 Task: Set the SOCKS password to "$Mark1".
Action: Mouse moved to (114, 14)
Screenshot: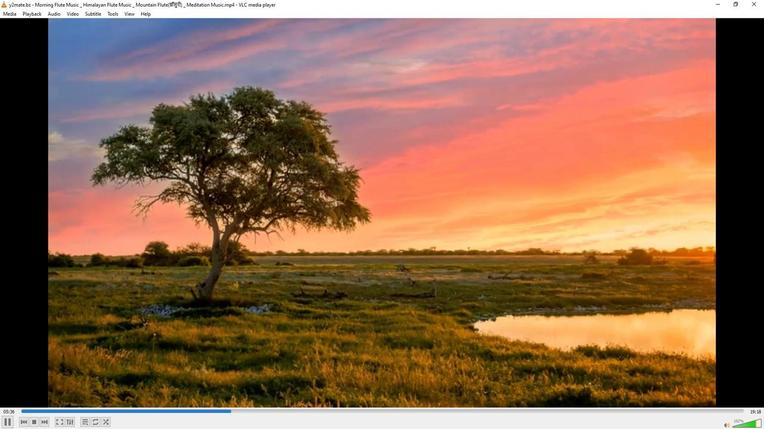 
Action: Mouse pressed left at (114, 14)
Screenshot: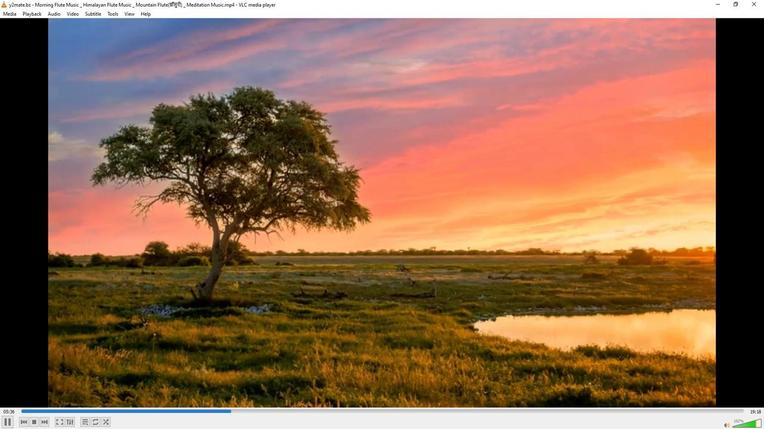 
Action: Mouse moved to (110, 106)
Screenshot: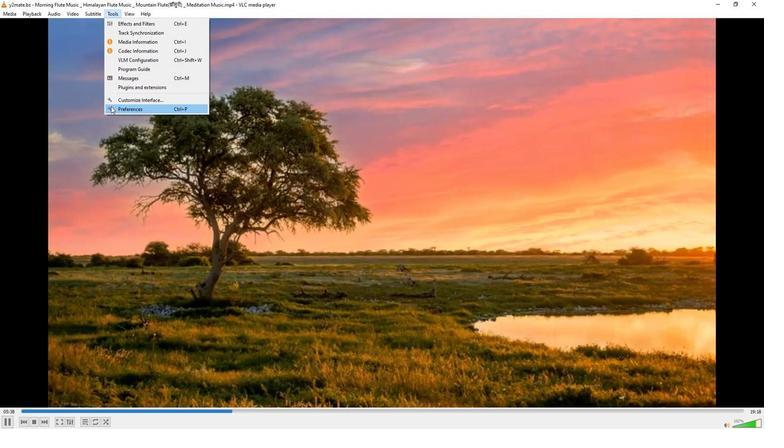 
Action: Mouse pressed left at (110, 106)
Screenshot: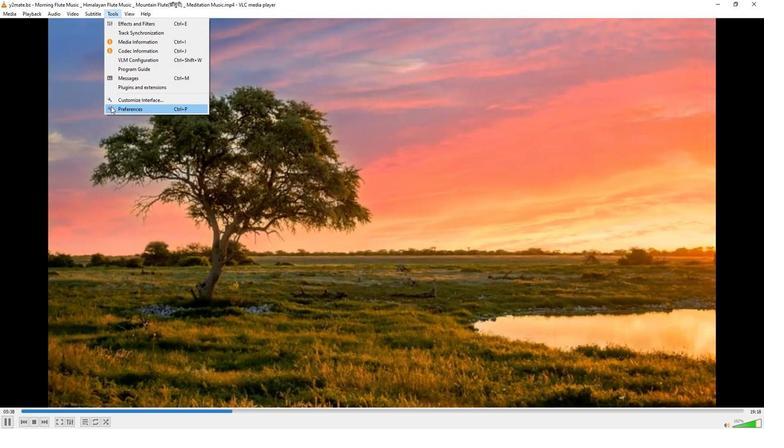 
Action: Mouse moved to (253, 348)
Screenshot: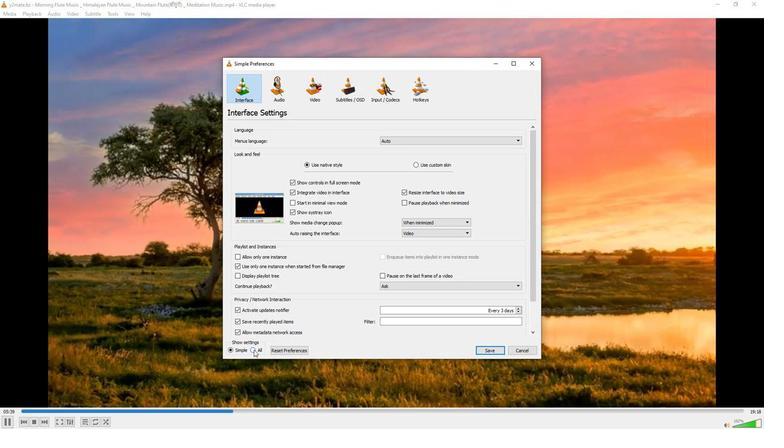 
Action: Mouse pressed left at (253, 348)
Screenshot: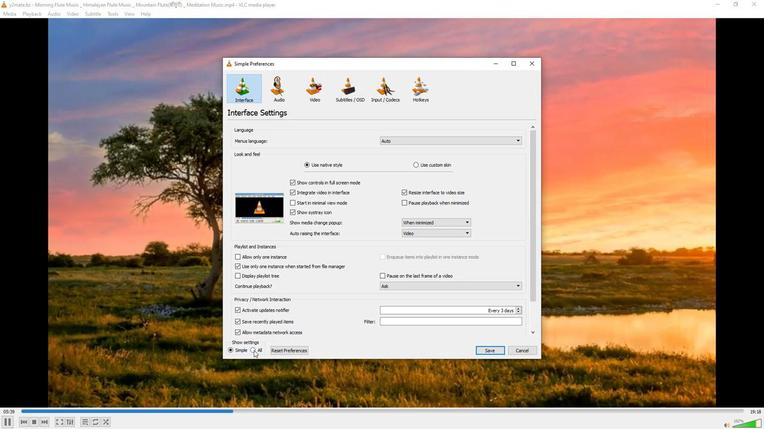 
Action: Mouse moved to (256, 198)
Screenshot: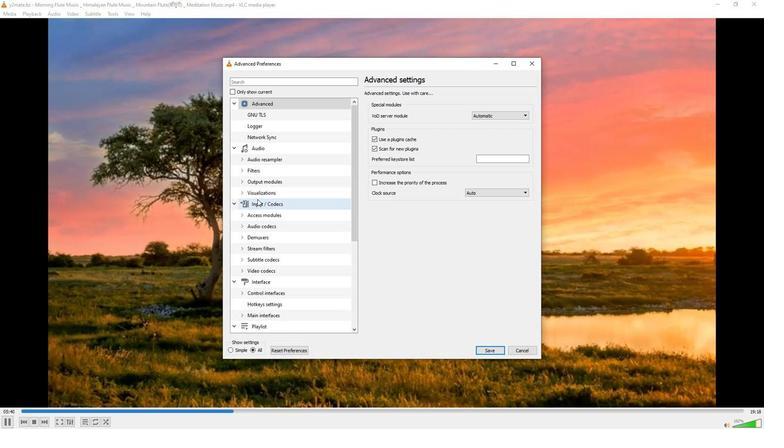 
Action: Mouse pressed left at (256, 198)
Screenshot: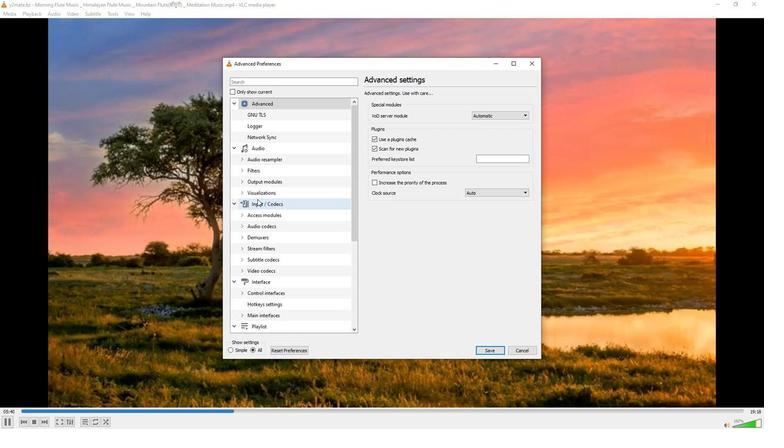 
Action: Mouse moved to (451, 254)
Screenshot: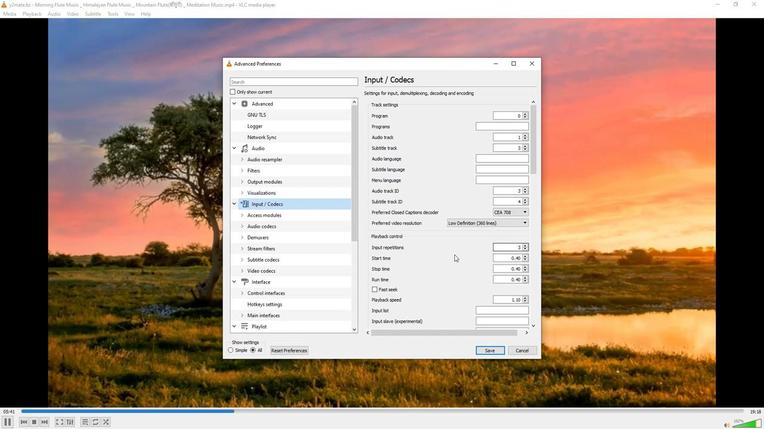 
Action: Mouse scrolled (451, 254) with delta (0, 0)
Screenshot: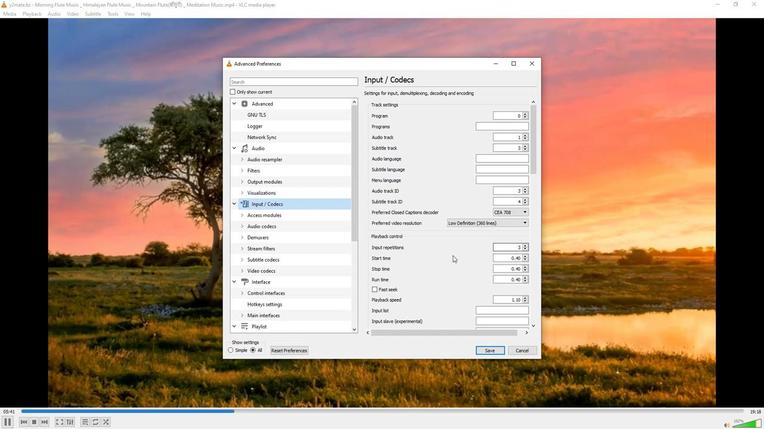 
Action: Mouse scrolled (451, 254) with delta (0, 0)
Screenshot: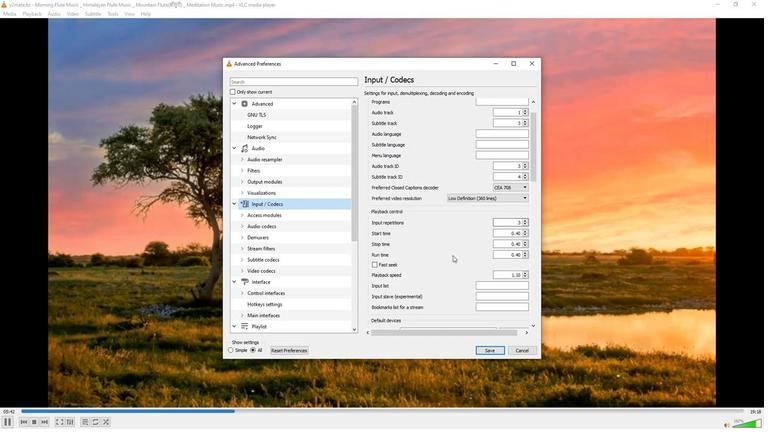 
Action: Mouse scrolled (451, 254) with delta (0, 0)
Screenshot: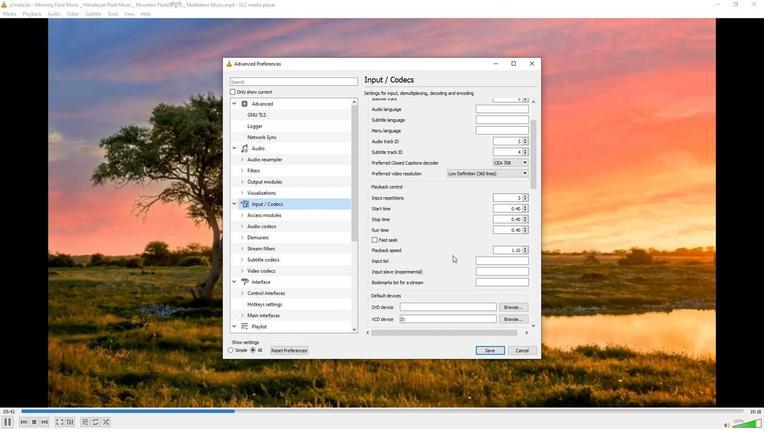 
Action: Mouse scrolled (451, 254) with delta (0, 0)
Screenshot: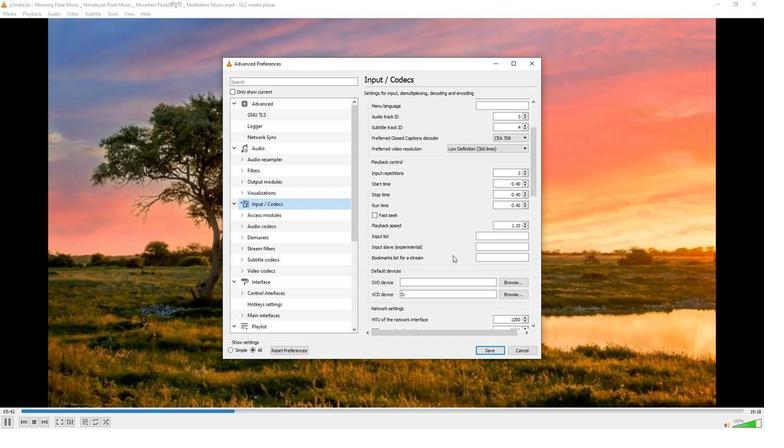 
Action: Mouse scrolled (451, 254) with delta (0, 0)
Screenshot: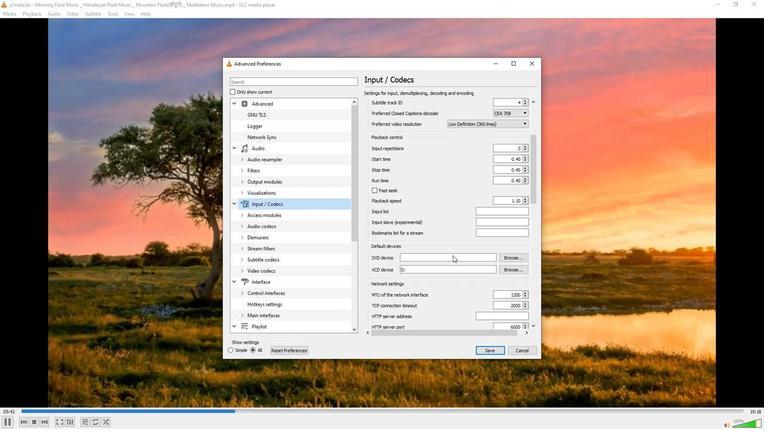 
Action: Mouse scrolled (451, 254) with delta (0, 0)
Screenshot: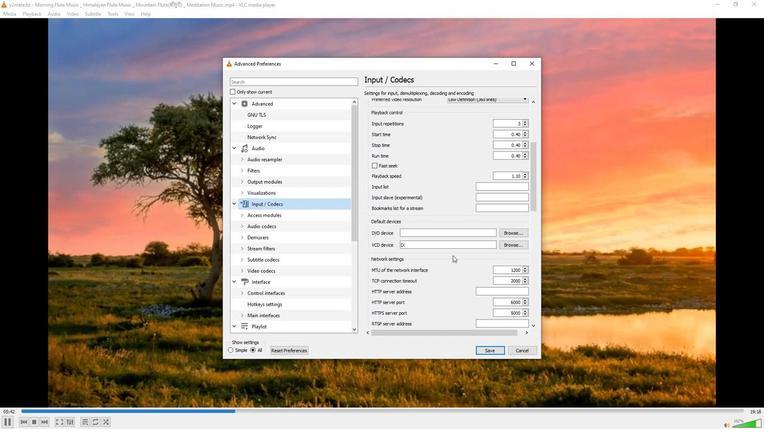 
Action: Mouse scrolled (451, 254) with delta (0, 0)
Screenshot: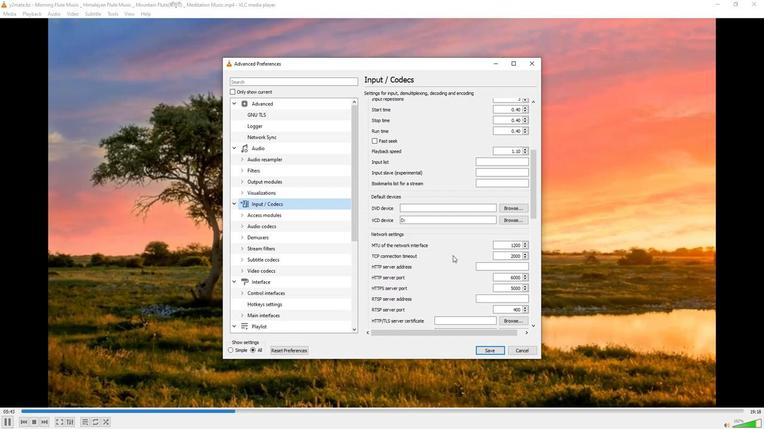 
Action: Mouse scrolled (451, 254) with delta (0, 0)
Screenshot: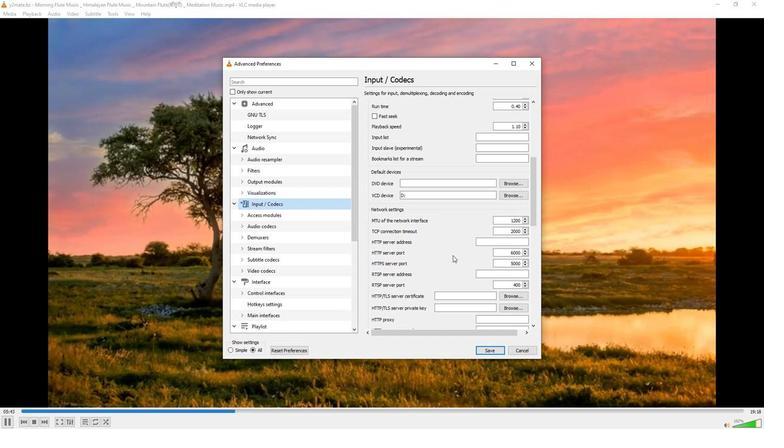 
Action: Mouse moved to (442, 257)
Screenshot: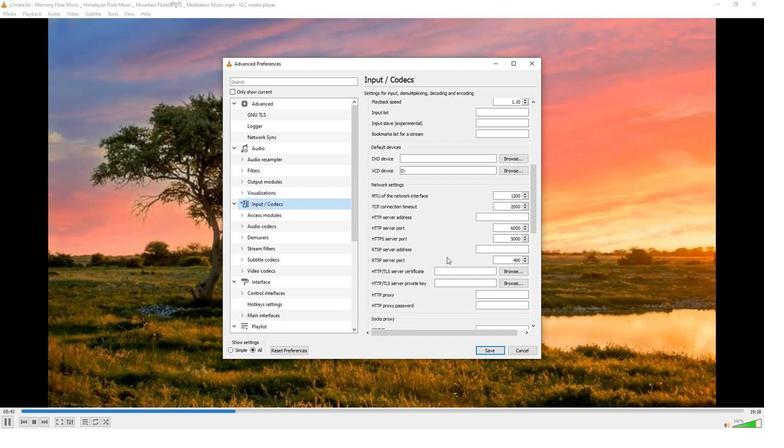 
Action: Mouse scrolled (442, 257) with delta (0, 0)
Screenshot: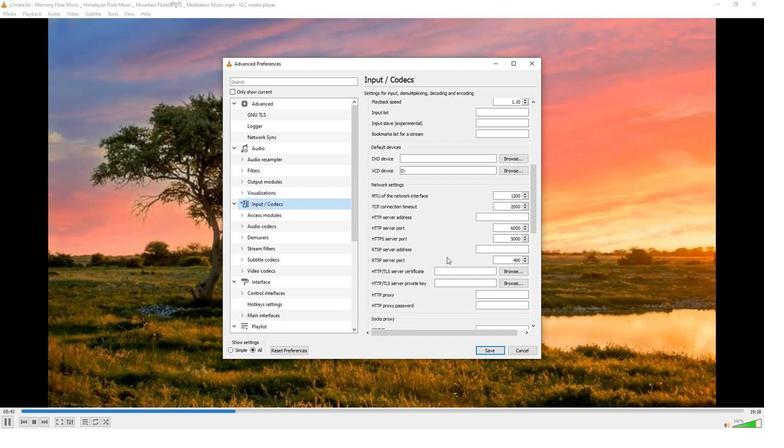 
Action: Mouse moved to (435, 259)
Screenshot: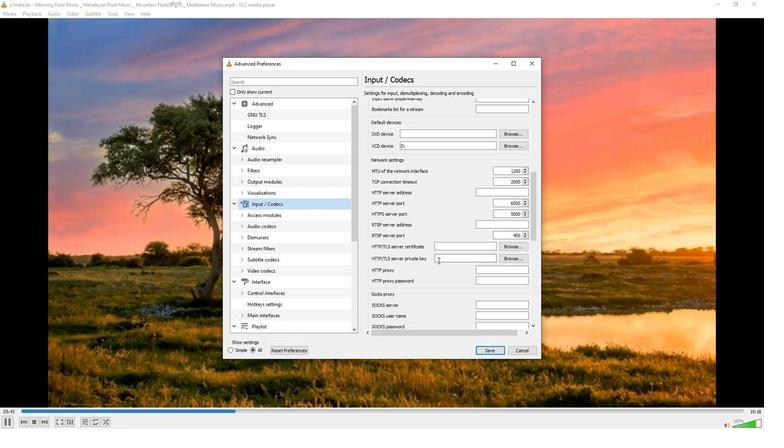 
Action: Mouse scrolled (435, 259) with delta (0, 0)
Screenshot: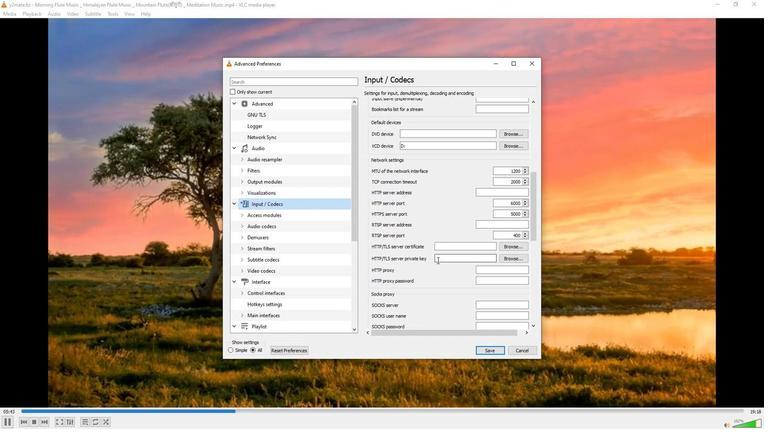 
Action: Mouse scrolled (435, 259) with delta (0, 0)
Screenshot: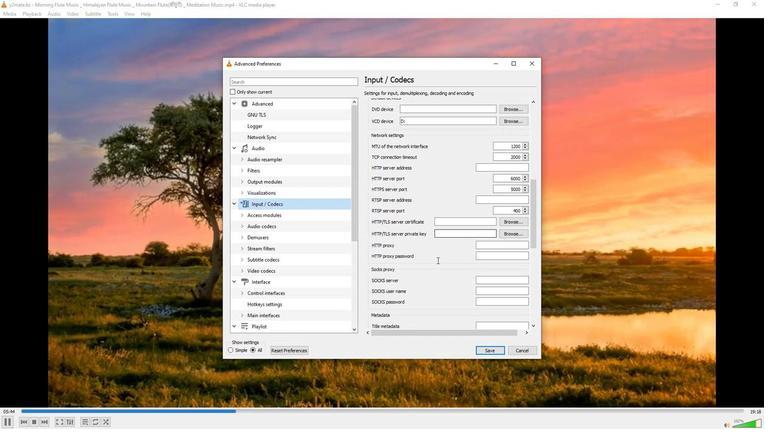 
Action: Mouse scrolled (435, 259) with delta (0, 0)
Screenshot: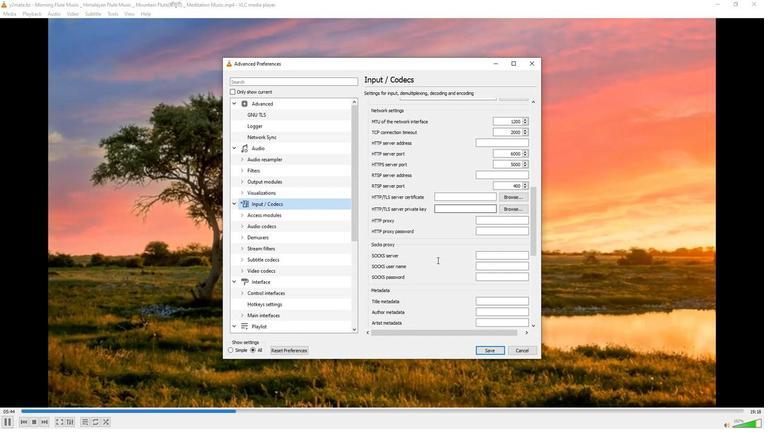 
Action: Mouse moved to (484, 248)
Screenshot: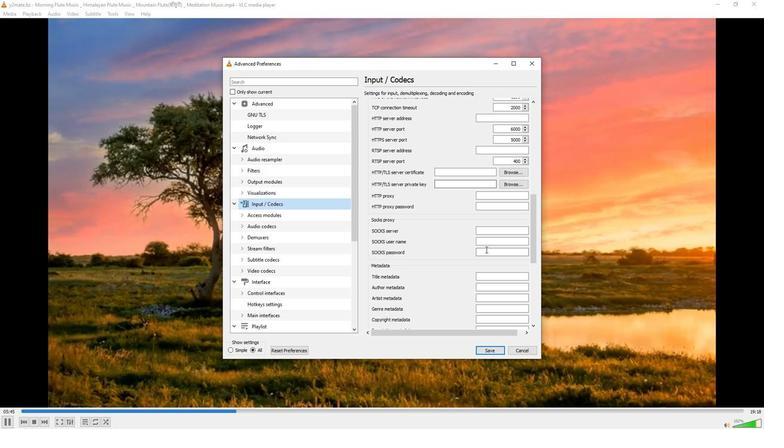 
Action: Mouse pressed left at (484, 248)
Screenshot: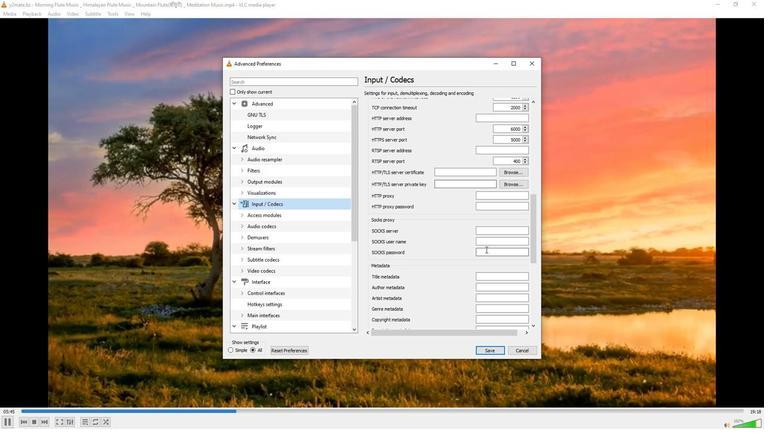 
Action: Key pressed <Key.shift><Key.shift><Key.shift><Key.shift><Key.shift><Key.shift><Key.shift><Key.shift><Key.shift><Key.shift><Key.shift><Key.shift><Key.shift><Key.shift><Key.shift><Key.shift><Key.shift><Key.shift><Key.shift><Key.shift><Key.shift><Key.shift><Key.shift><Key.shift><Key.shift><Key.shift><Key.shift><Key.shift><Key.shift><Key.shift><Key.shift><Key.shift><Key.shift><Key.shift><Key.shift>$<Key.shift>Mark1
Screenshot: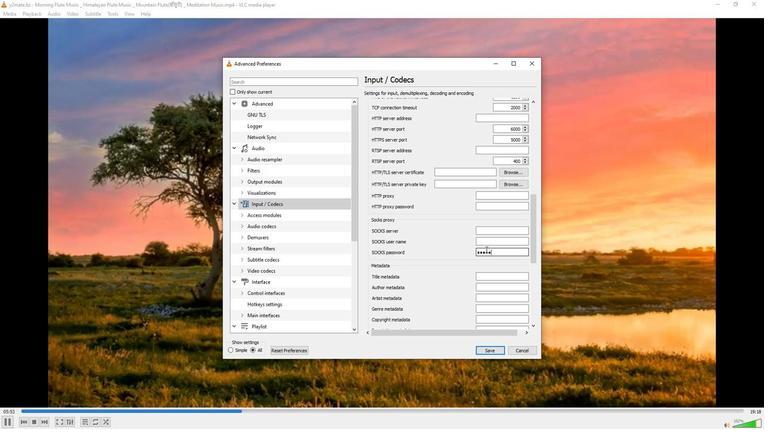 
